 Task: Add White Mountain Organic Bulgarian Yogurt to the cart.
Action: Mouse pressed left at (23, 88)
Screenshot: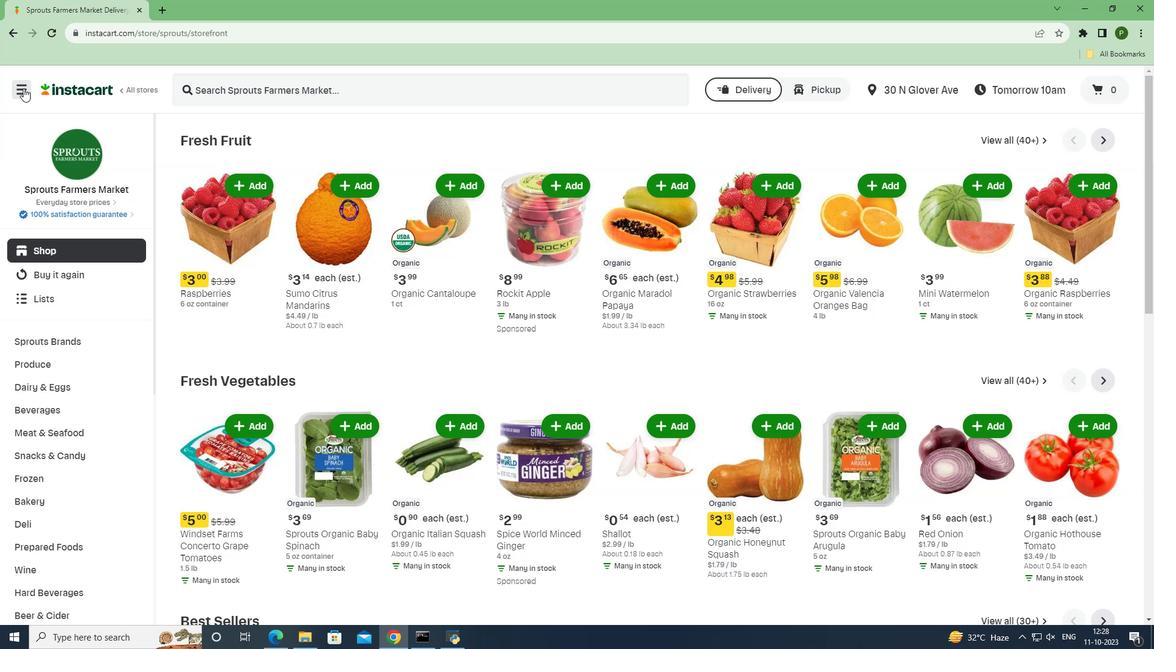 
Action: Mouse moved to (48, 320)
Screenshot: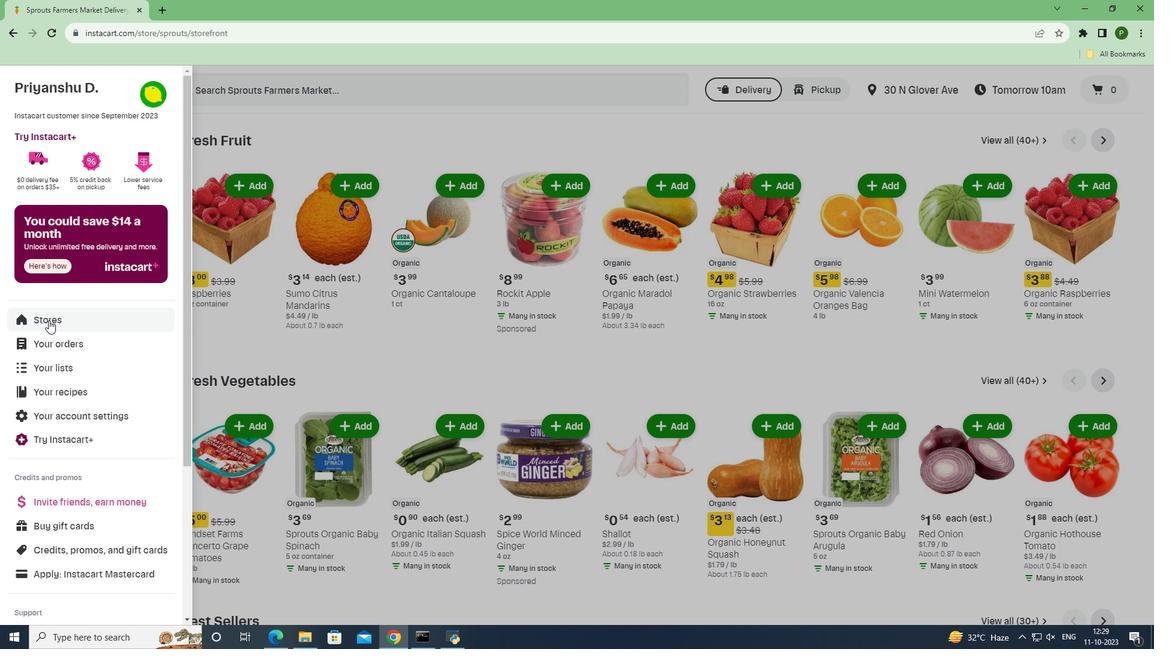 
Action: Mouse pressed left at (48, 320)
Screenshot: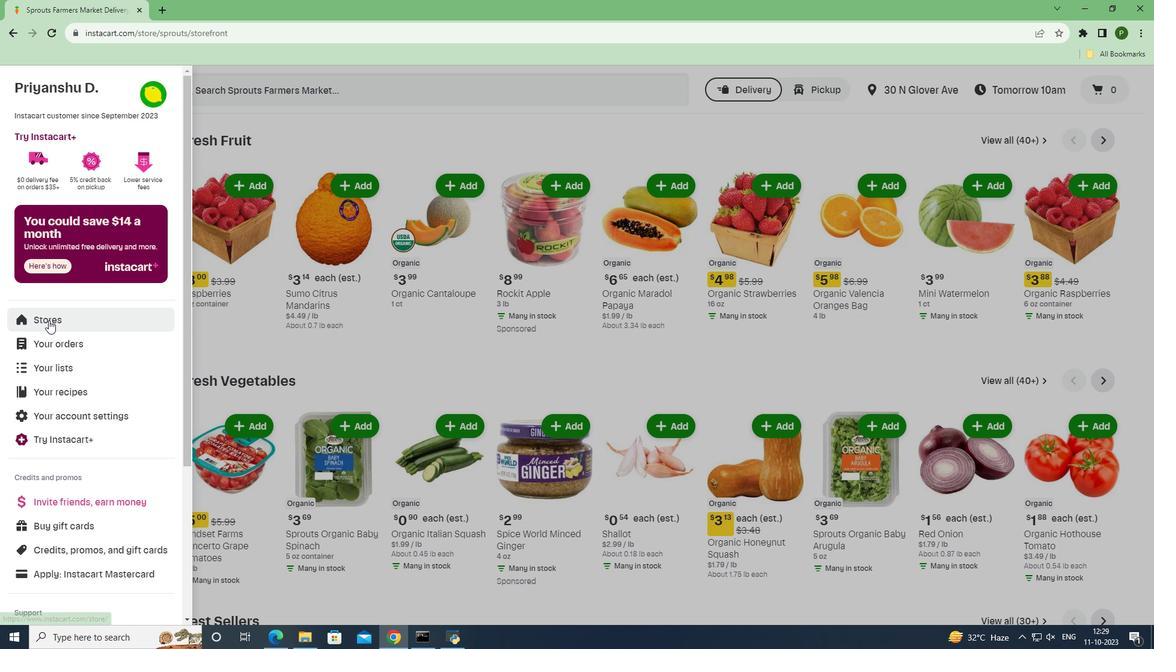 
Action: Mouse moved to (278, 137)
Screenshot: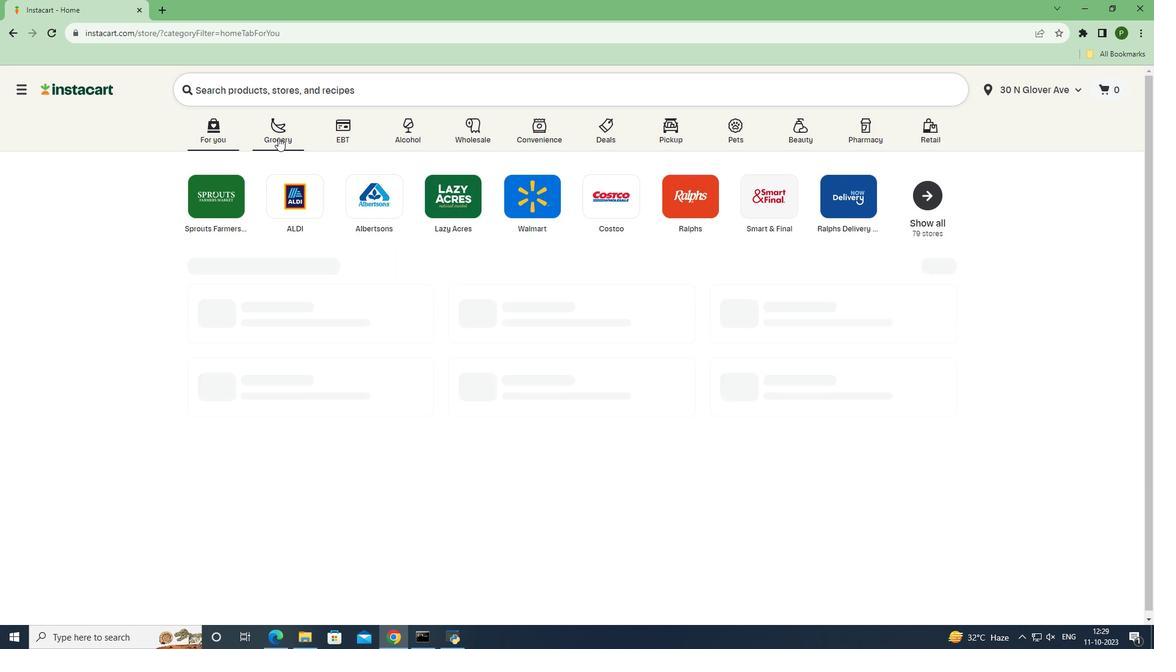 
Action: Mouse pressed left at (278, 137)
Screenshot: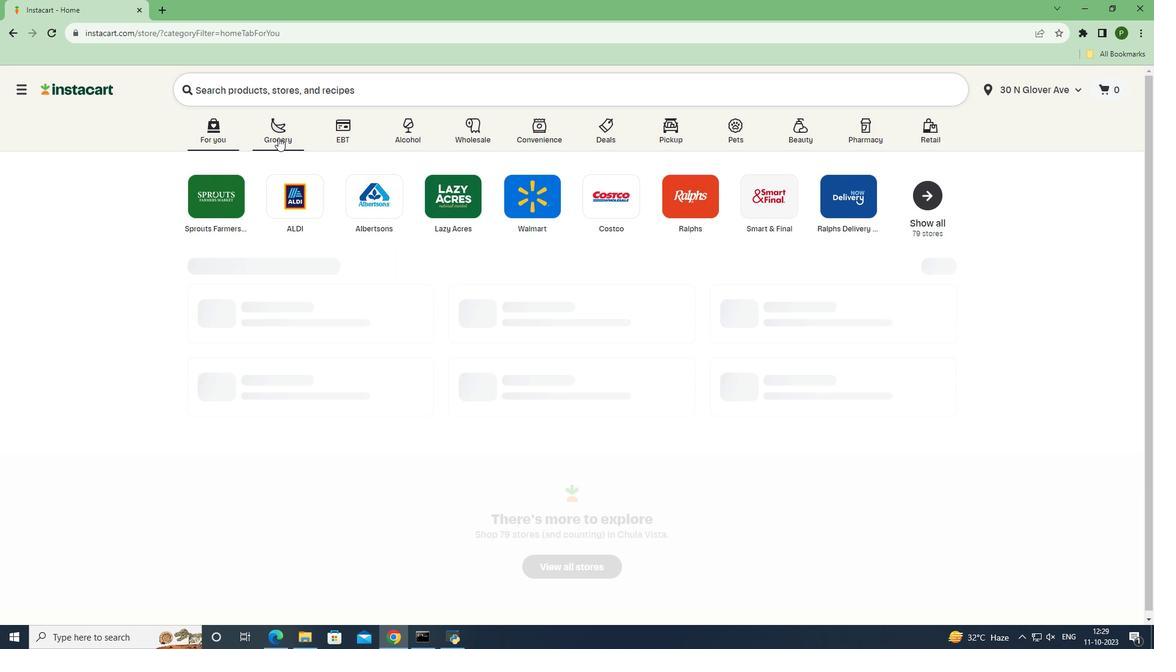 
Action: Mouse moved to (470, 271)
Screenshot: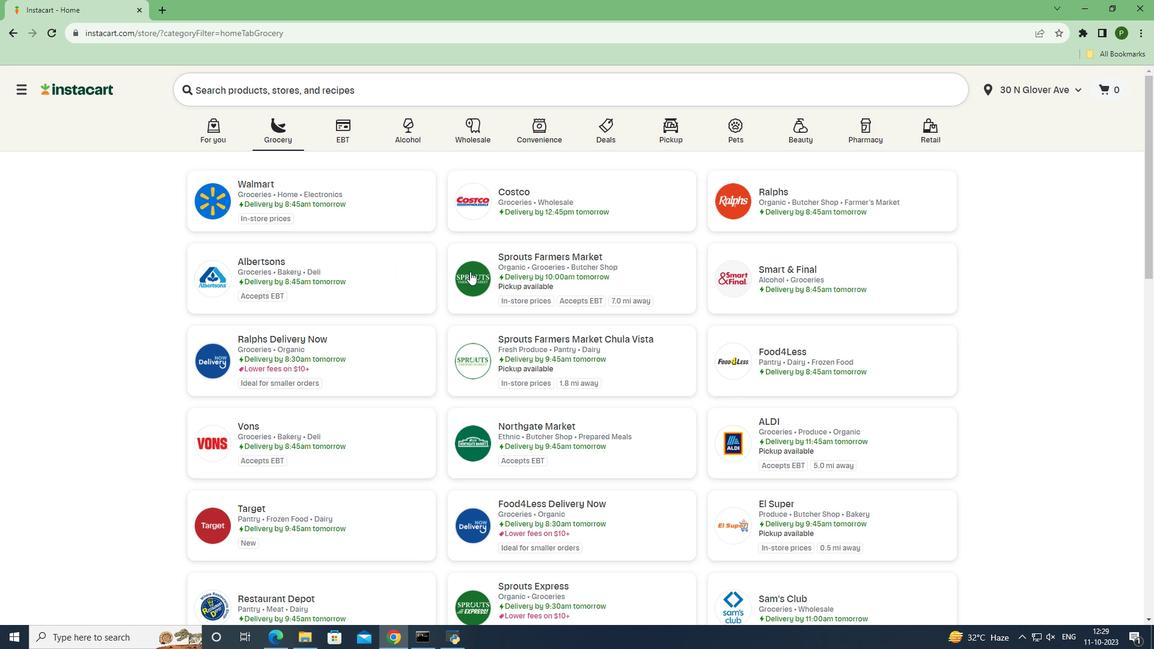 
Action: Mouse pressed left at (470, 271)
Screenshot: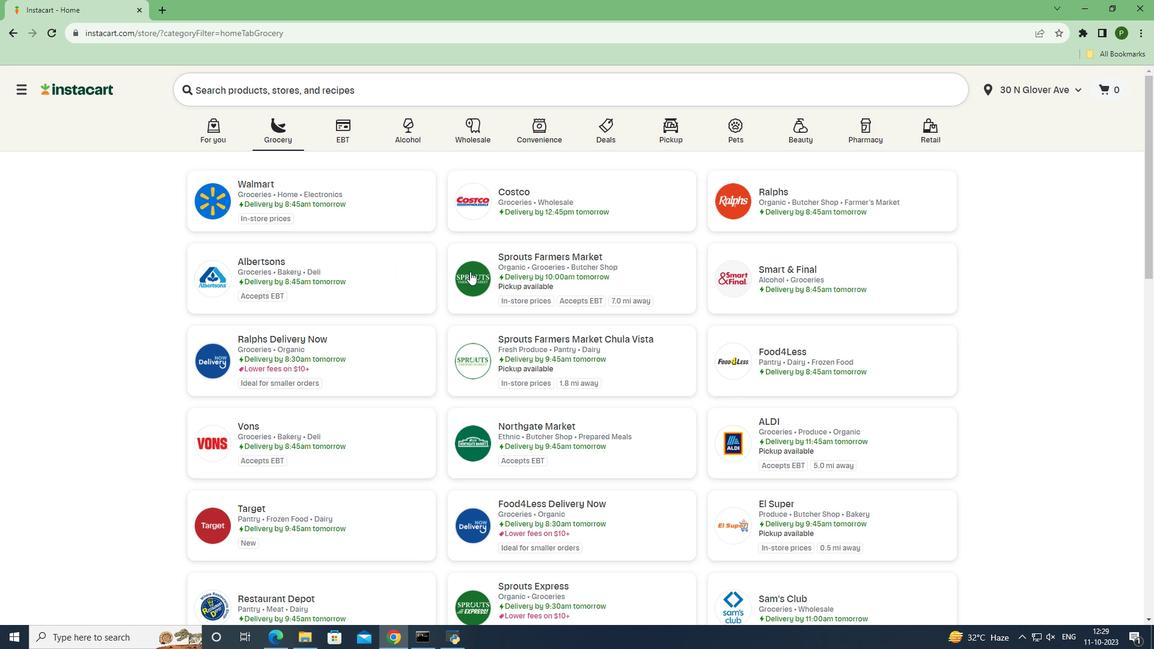 
Action: Mouse moved to (97, 388)
Screenshot: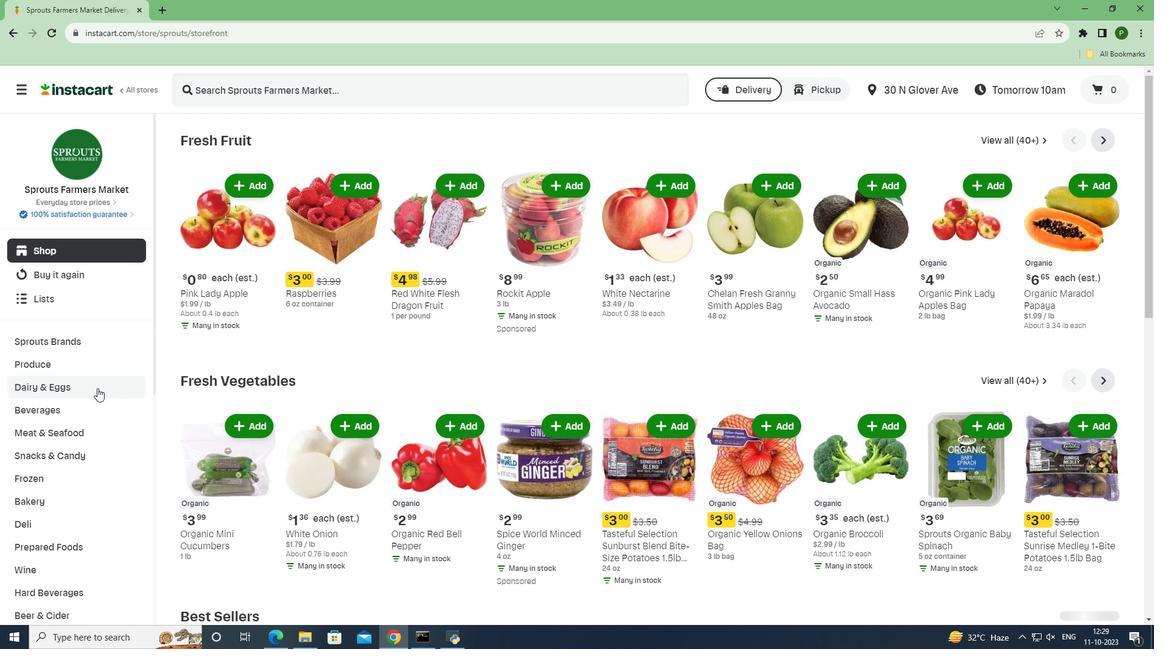 
Action: Mouse pressed left at (97, 388)
Screenshot: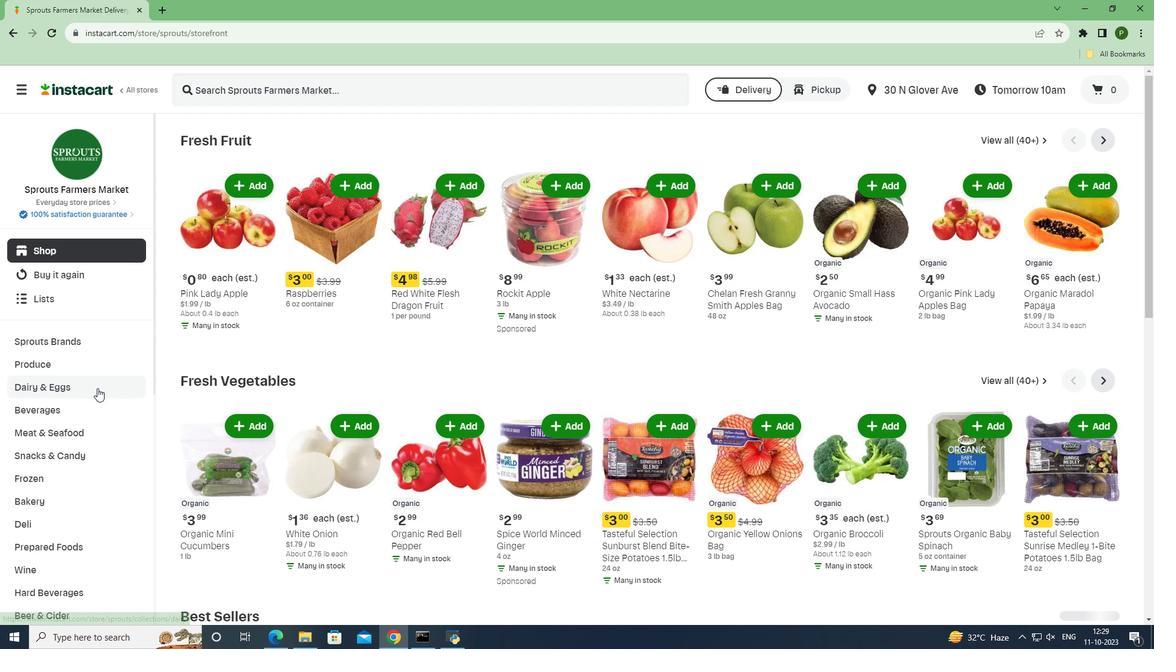 
Action: Mouse moved to (73, 477)
Screenshot: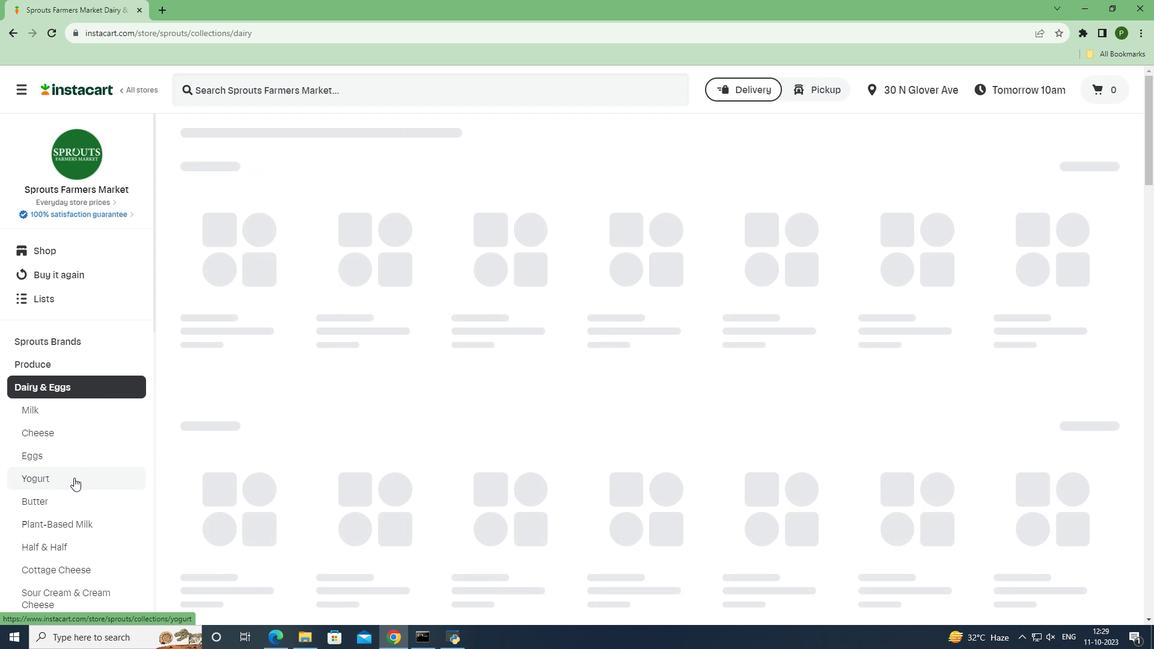 
Action: Mouse pressed left at (73, 477)
Screenshot: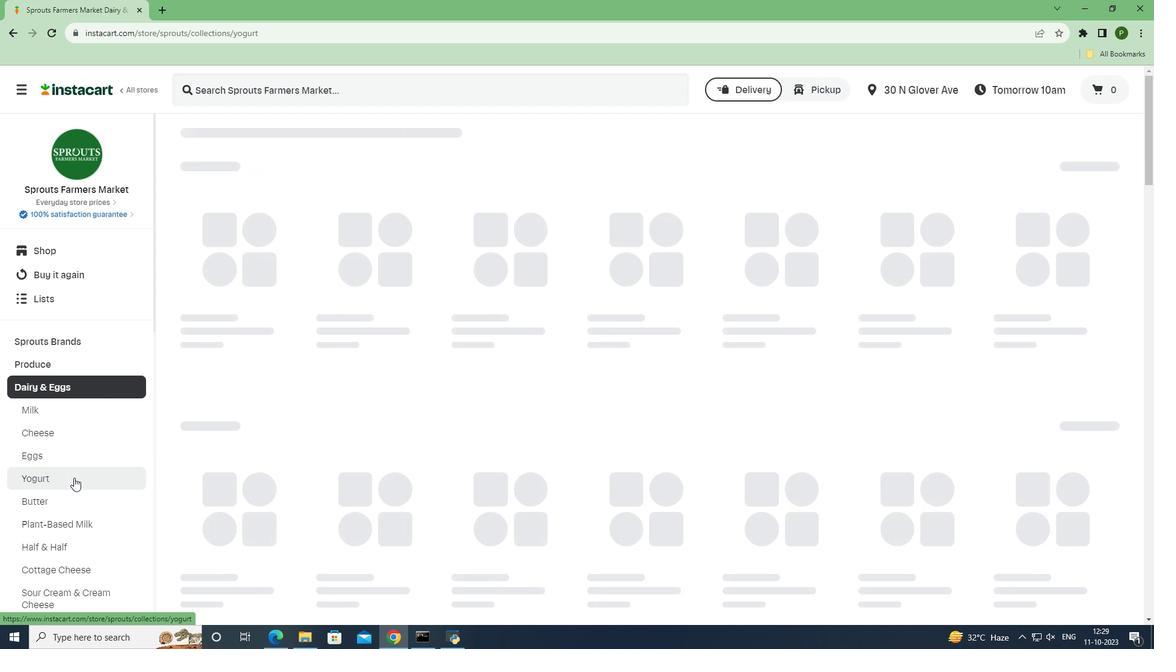 
Action: Mouse moved to (241, 92)
Screenshot: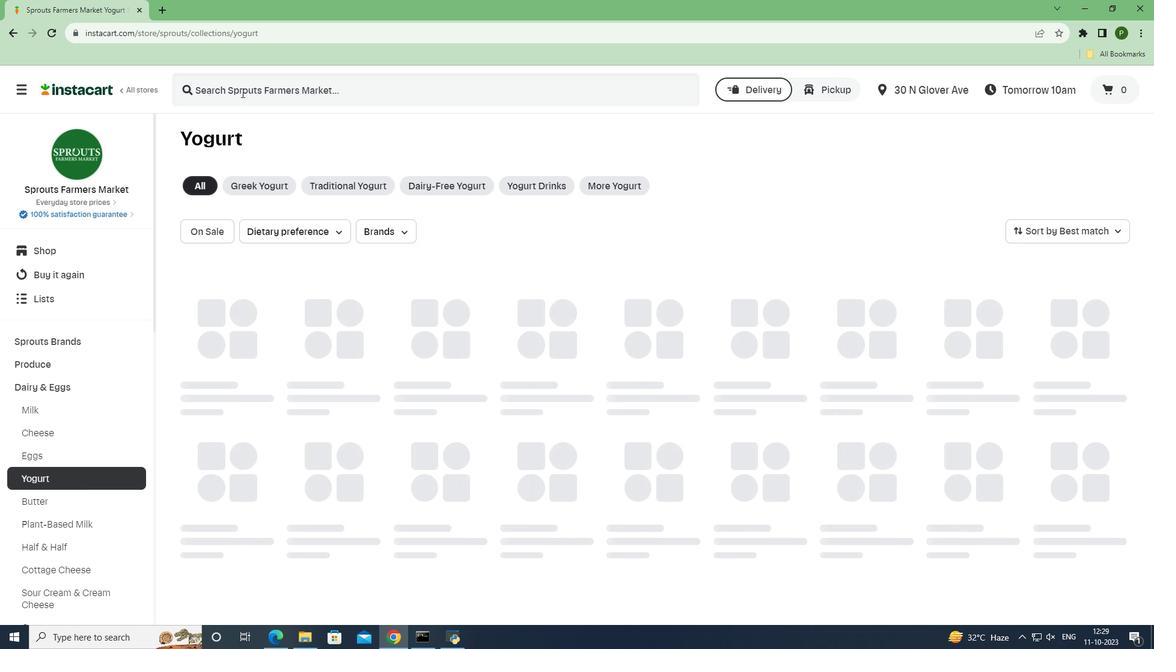 
Action: Mouse pressed left at (241, 92)
Screenshot: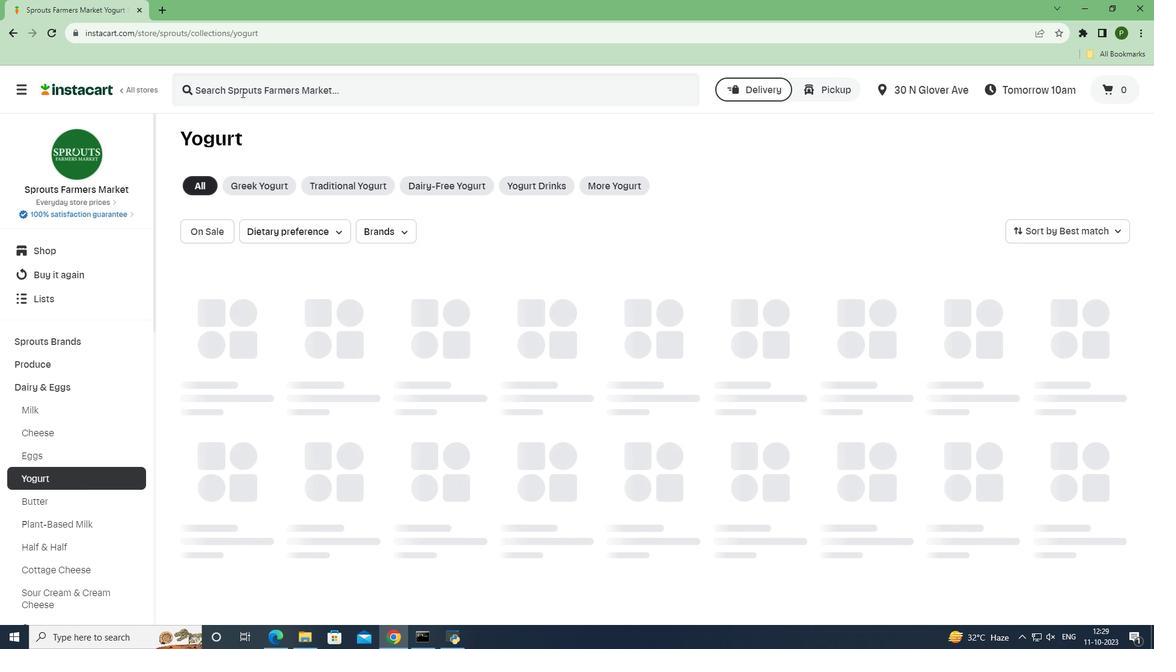 
Action: Key pressed <Key.caps_lock>W<Key.caps_lock>hite<Key.space><Key.caps_lock>M<Key.caps_lock>ountain<Key.space><Key.caps_lock>O<Key.caps_lock>rganic<Key.space><Key.caps_lock>B<Key.caps_lock>ulgarian<Key.space><Key.caps_lock>Y<Key.caps_lock>ogurt<Key.space><Key.enter>
Screenshot: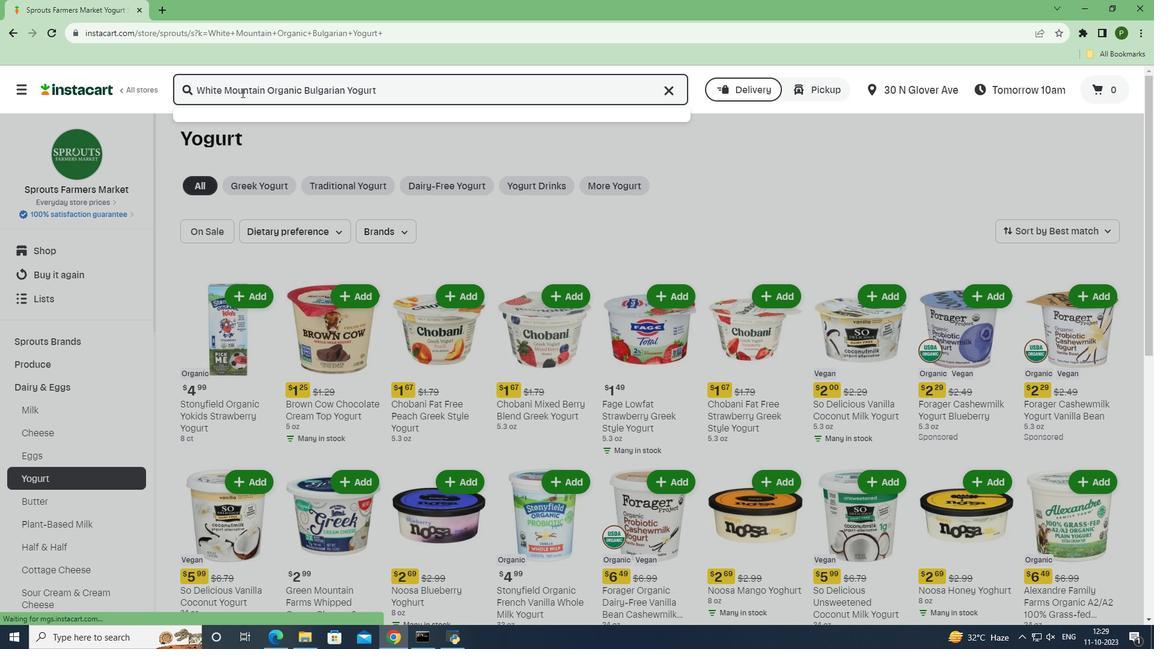 
Action: Mouse moved to (695, 217)
Screenshot: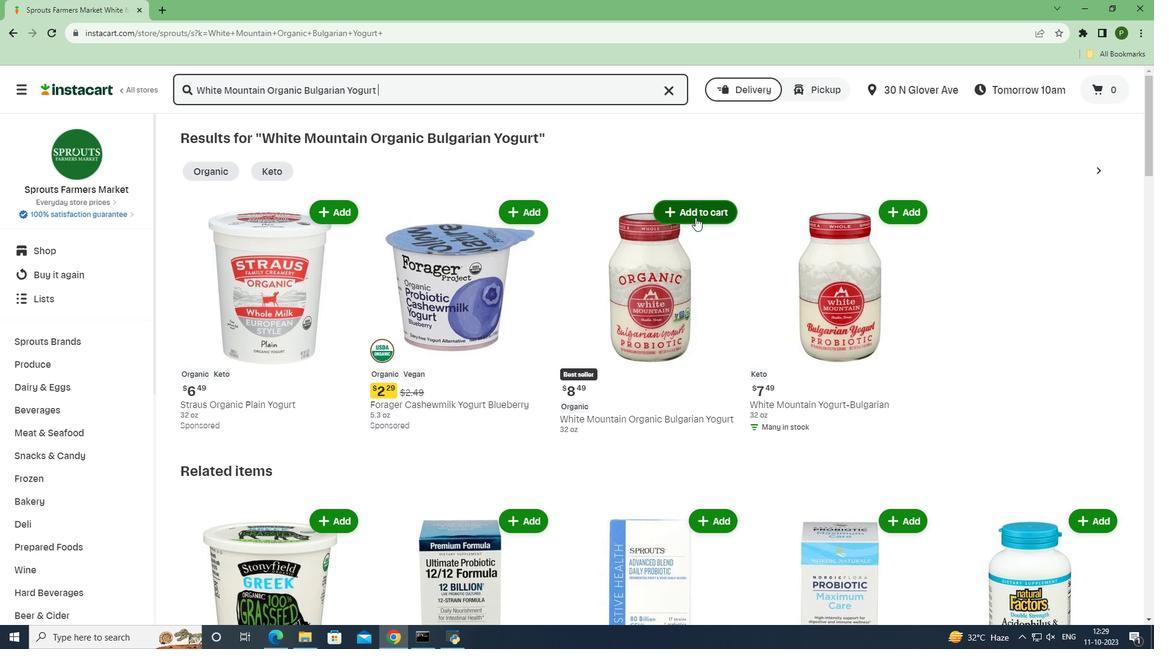 
Action: Mouse pressed left at (695, 217)
Screenshot: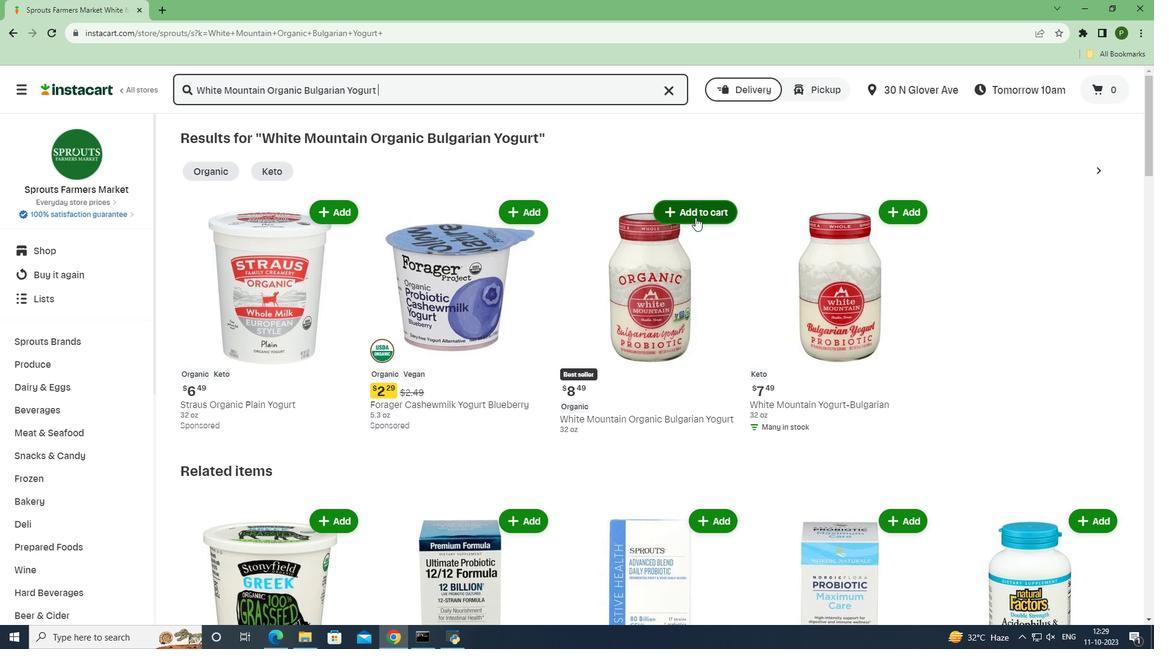 
Action: Mouse moved to (743, 278)
Screenshot: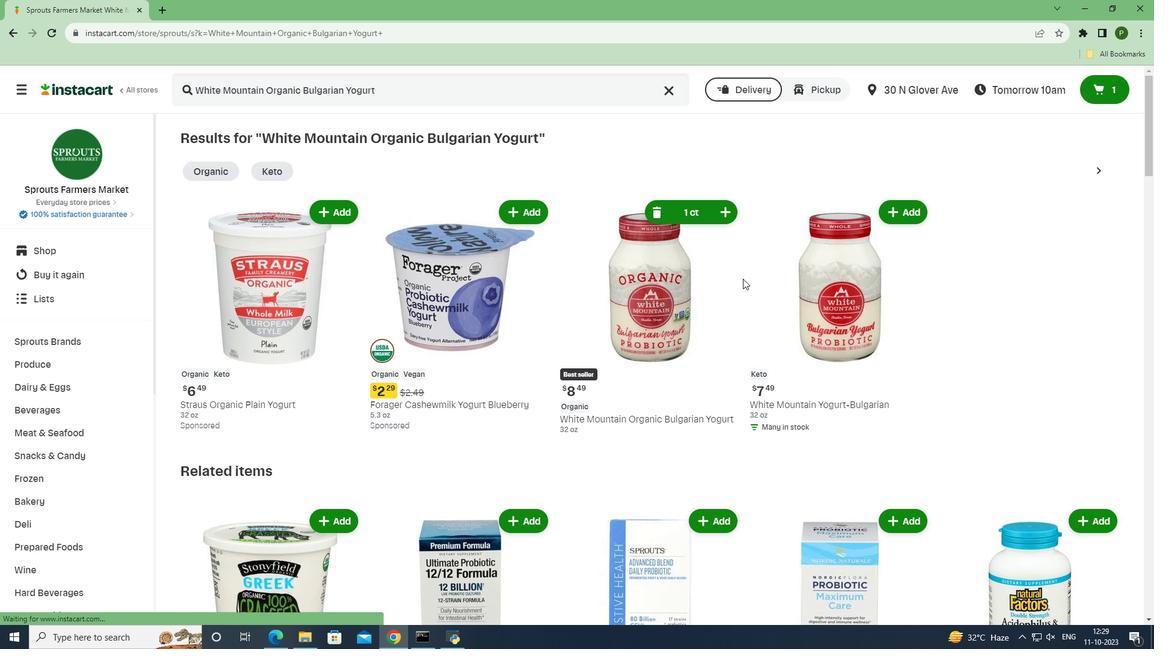 
